 Task: Select the criteria, "date is between".
Action: Mouse moved to (200, 92)
Screenshot: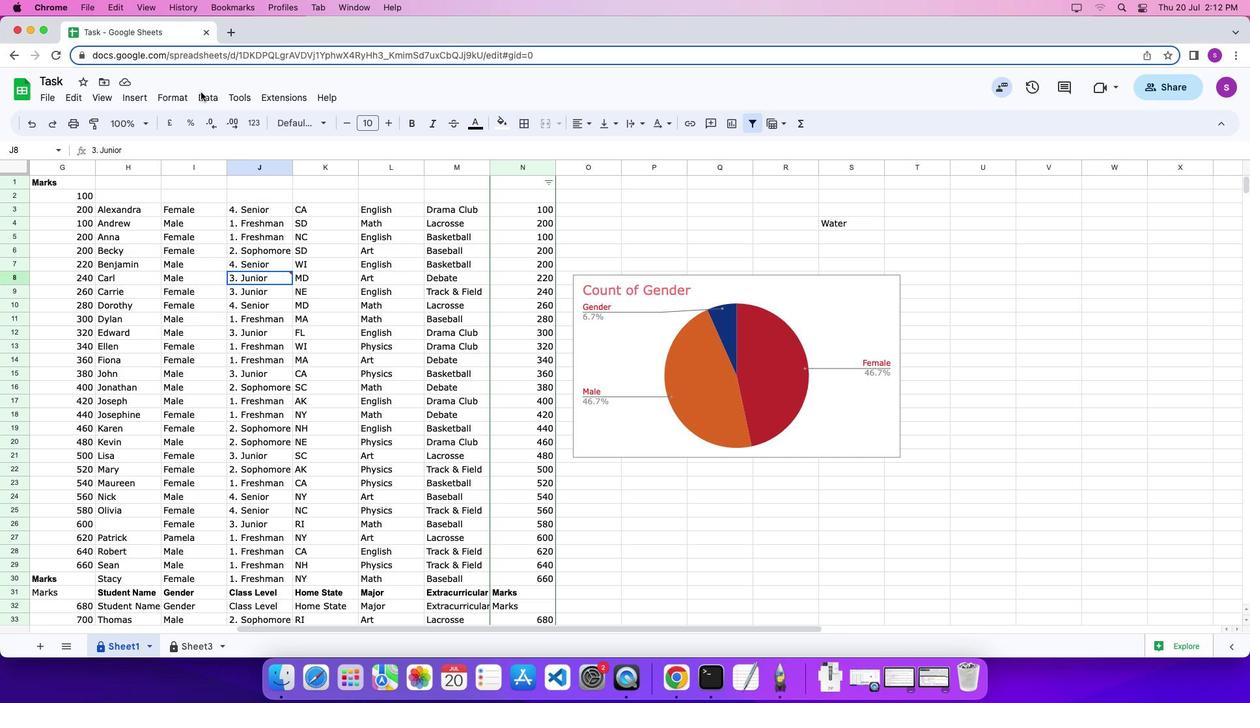 
Action: Mouse pressed left at (200, 92)
Screenshot: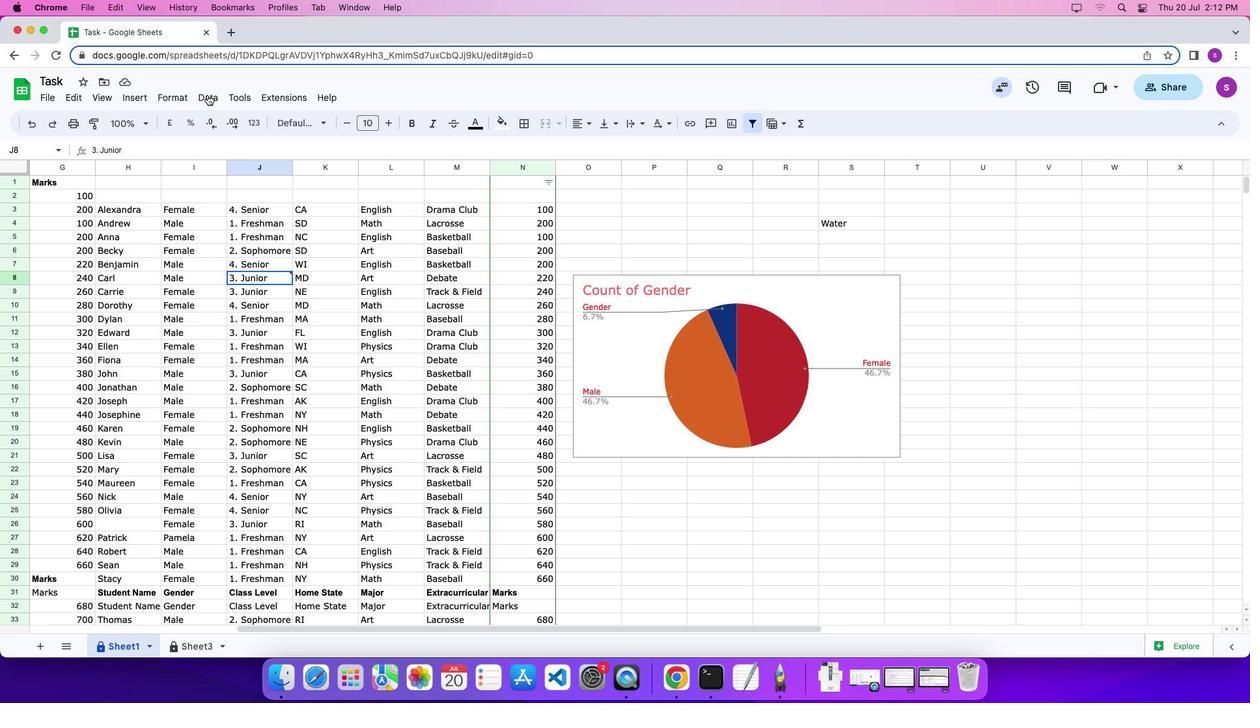 
Action: Mouse moved to (209, 95)
Screenshot: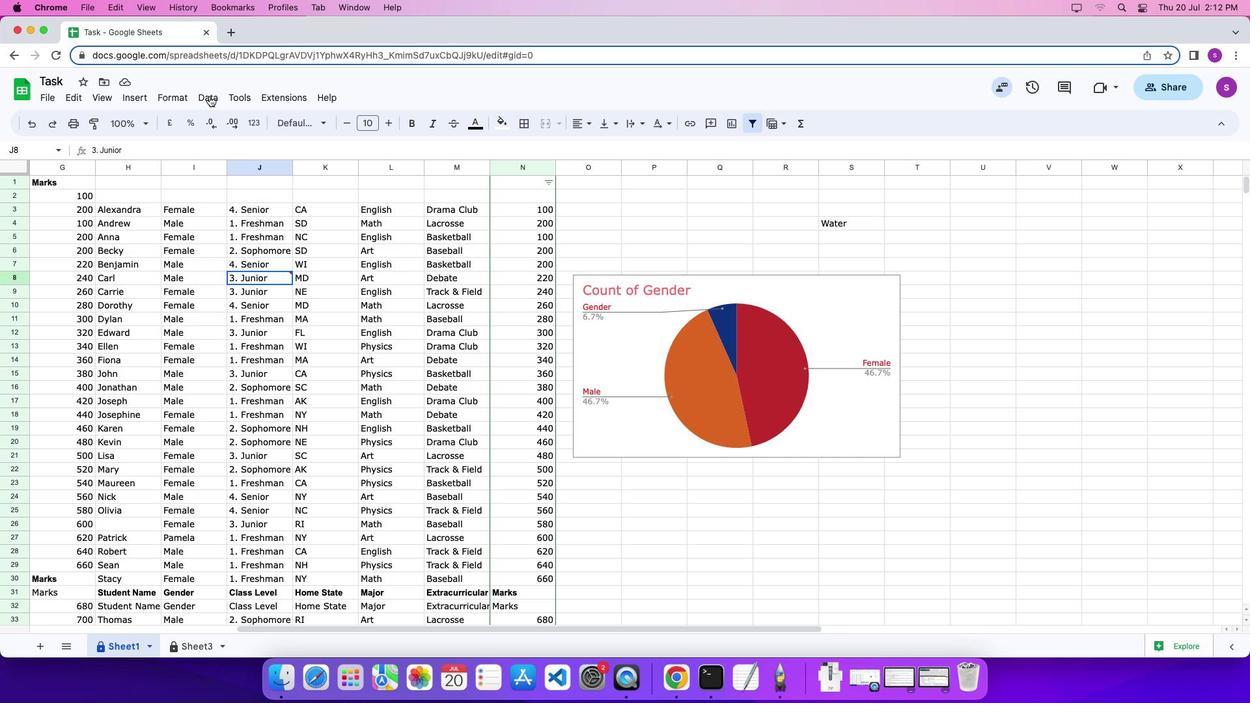 
Action: Mouse pressed left at (209, 95)
Screenshot: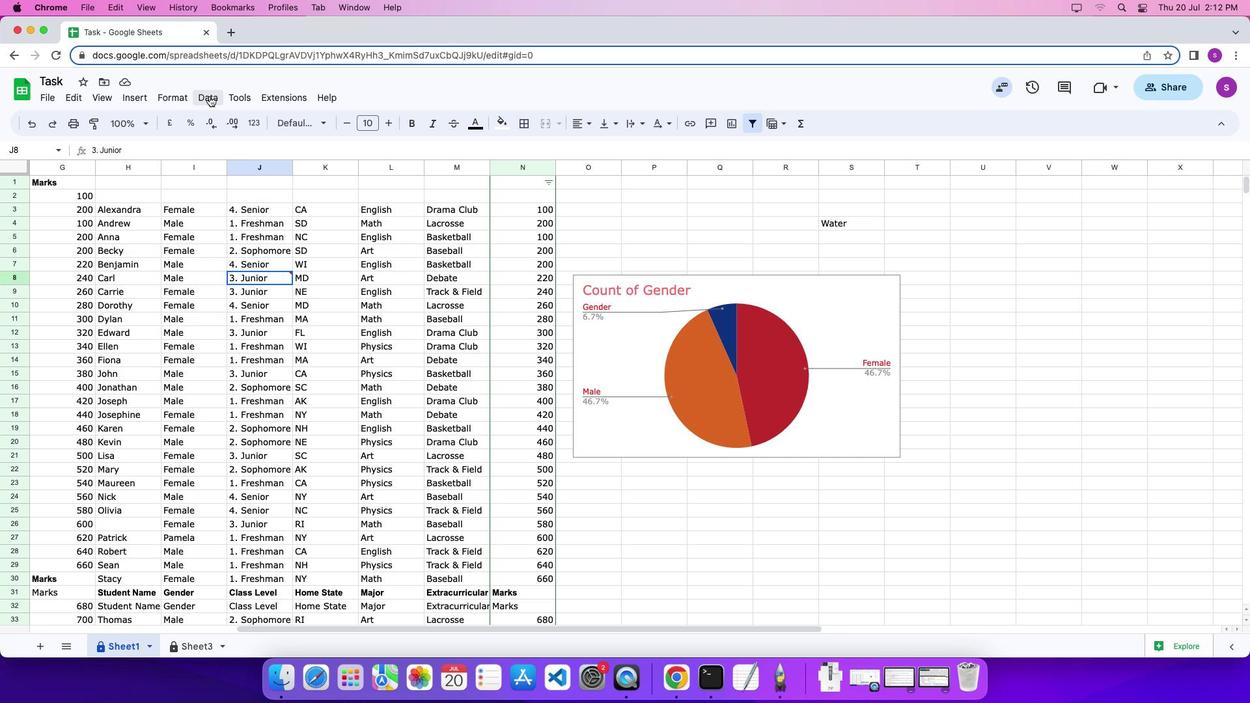 
Action: Mouse moved to (248, 360)
Screenshot: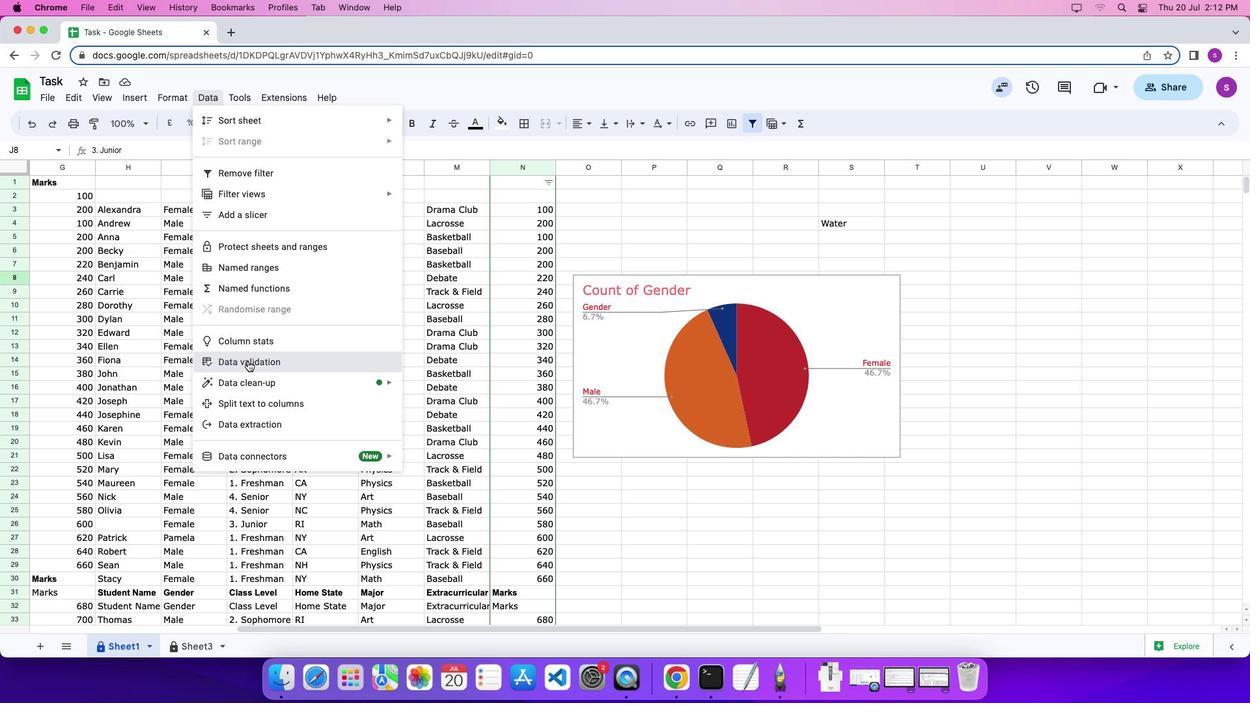 
Action: Mouse pressed left at (248, 360)
Screenshot: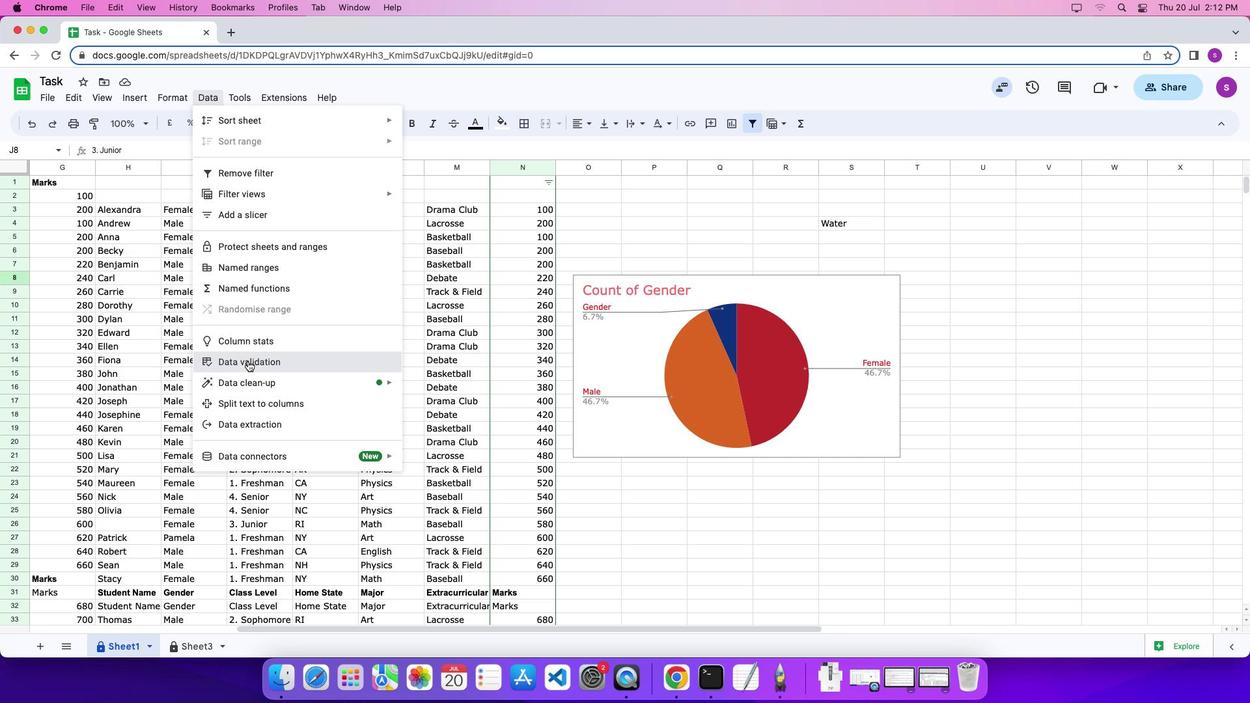 
Action: Mouse moved to (1187, 326)
Screenshot: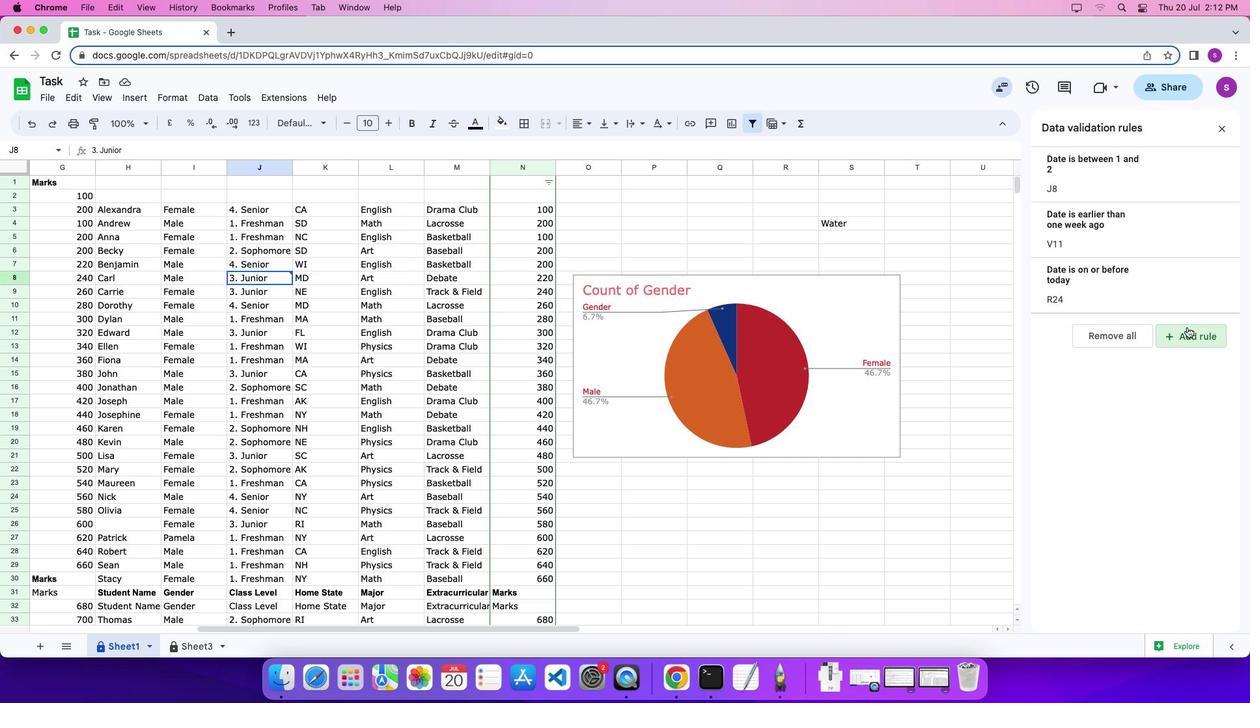 
Action: Mouse pressed left at (1187, 326)
Screenshot: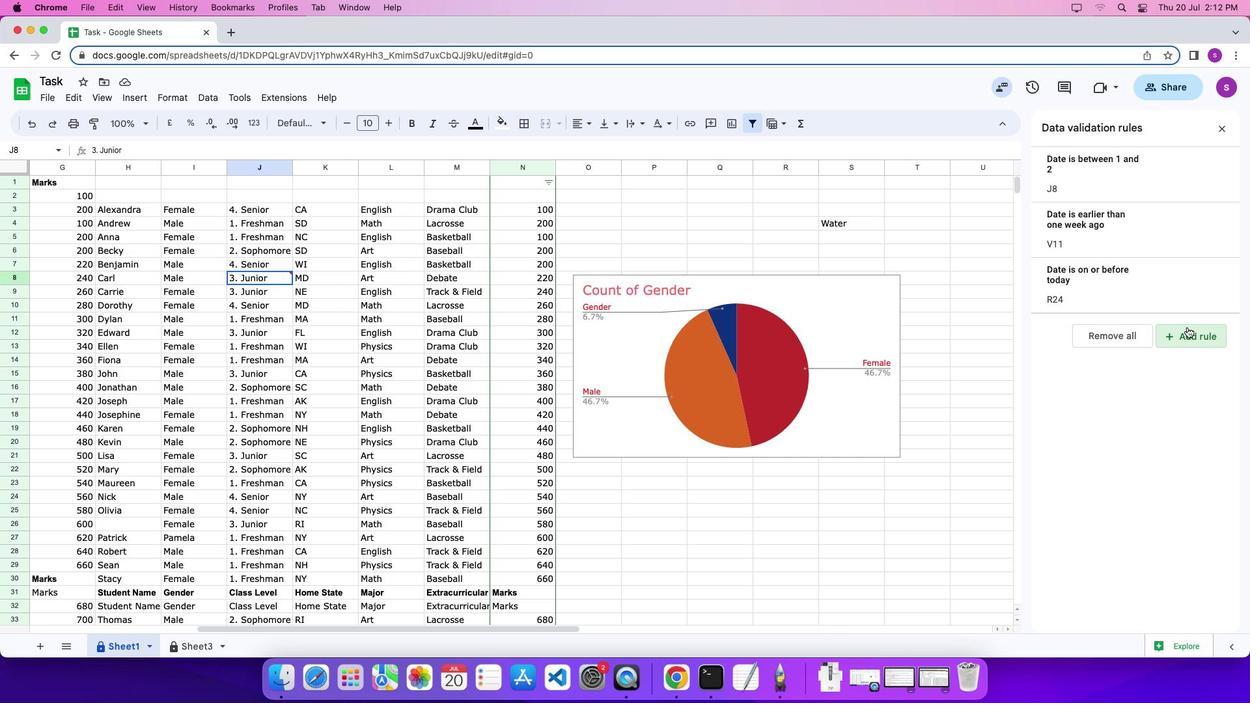 
Action: Mouse moved to (1158, 242)
Screenshot: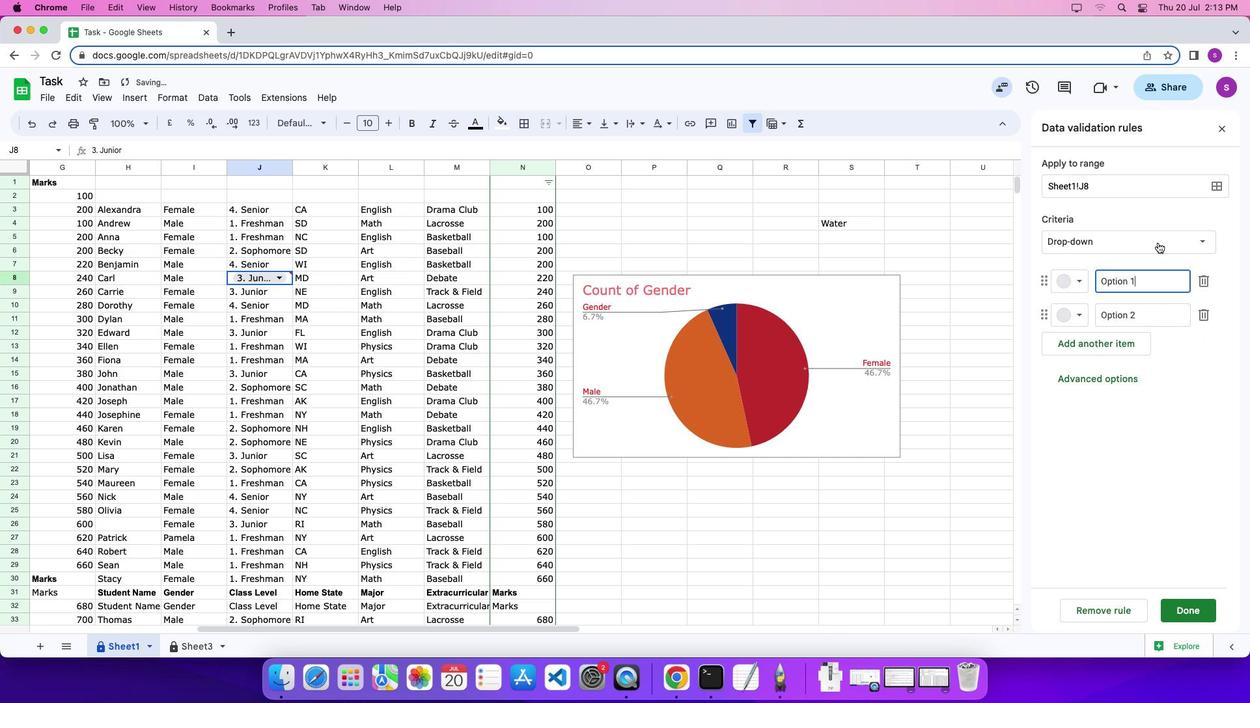 
Action: Mouse pressed left at (1158, 242)
Screenshot: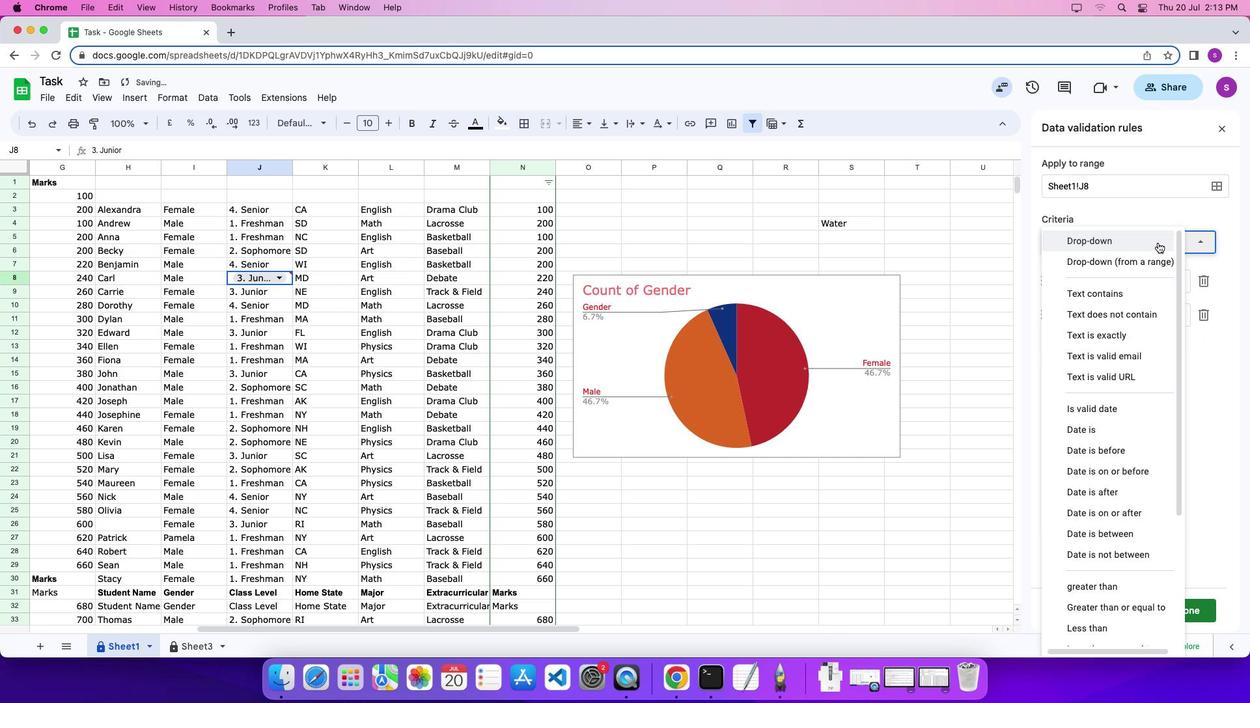 
Action: Mouse moved to (1126, 530)
Screenshot: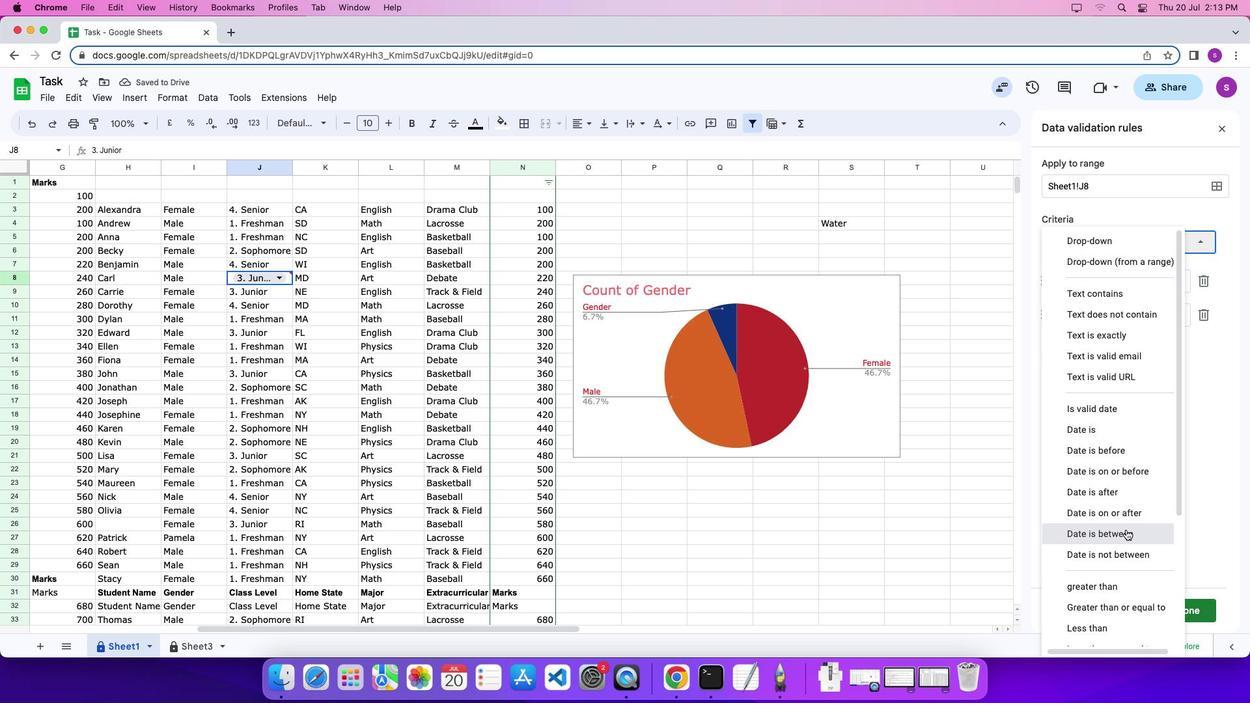 
Action: Mouse pressed left at (1126, 530)
Screenshot: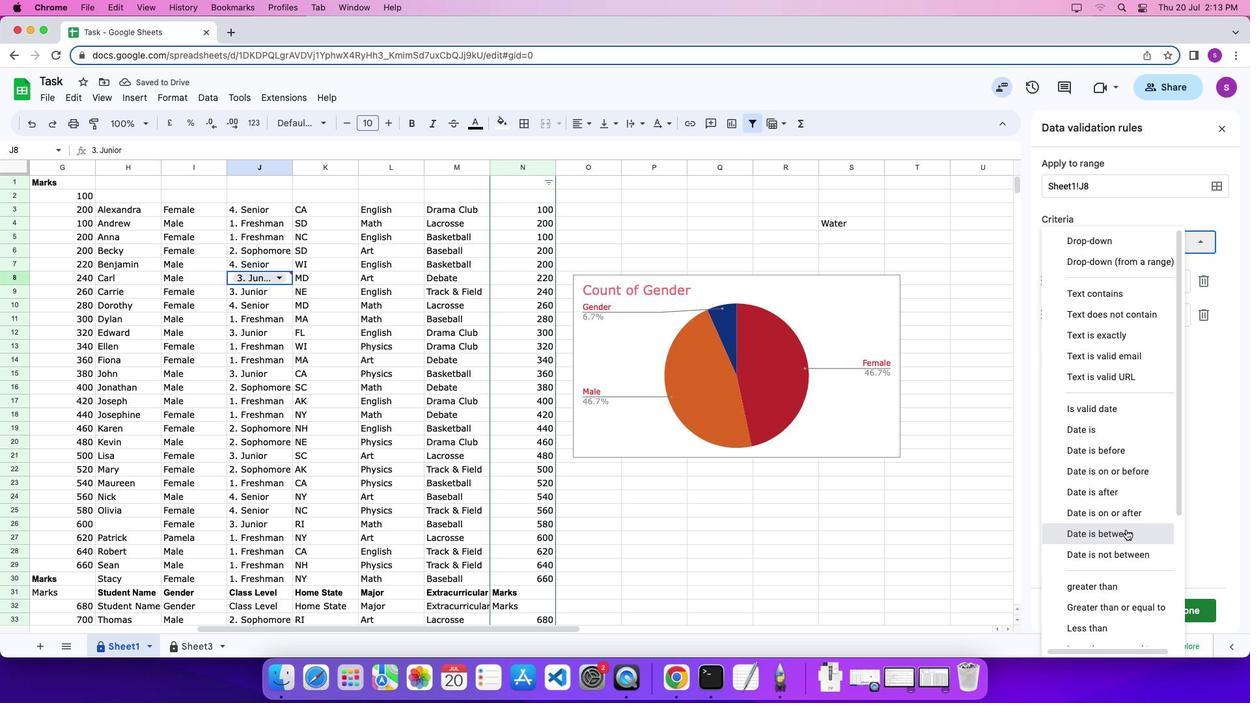 
Action: Mouse moved to (1081, 280)
Screenshot: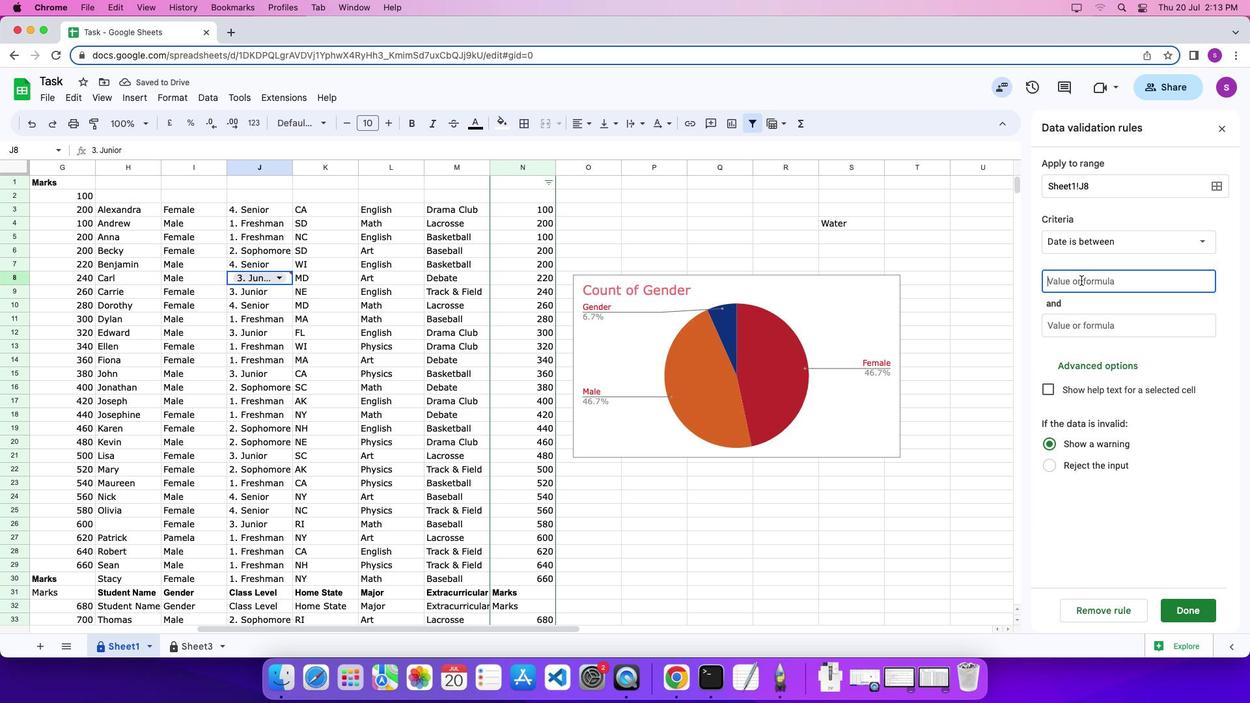 
Action: Mouse pressed left at (1081, 280)
Screenshot: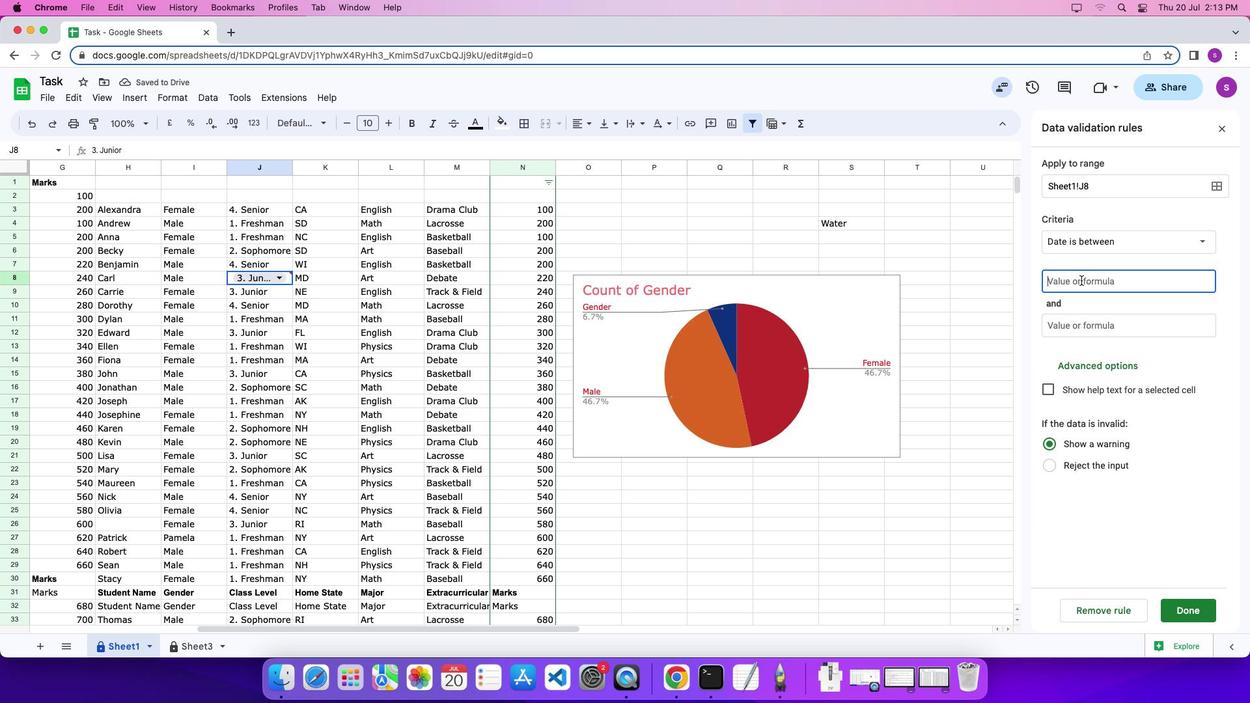 
Action: Key pressed '5'
Screenshot: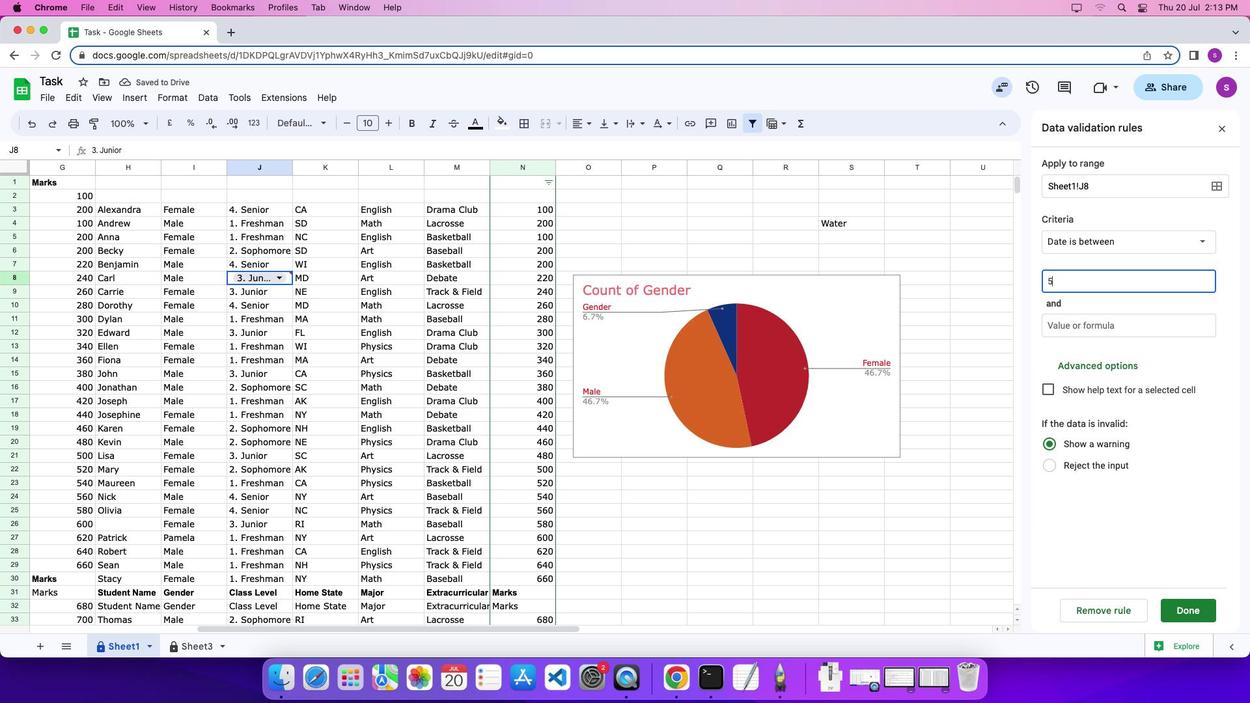 
Action: Mouse moved to (1100, 322)
Screenshot: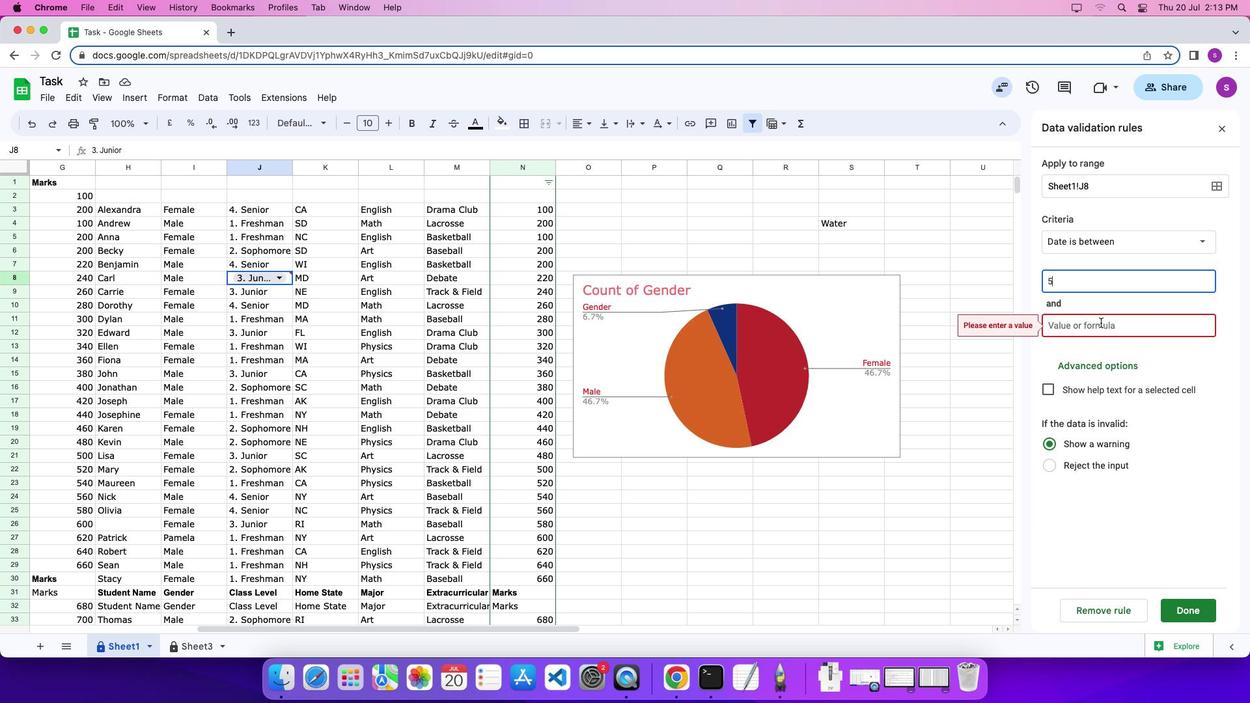 
Action: Mouse pressed left at (1100, 322)
Screenshot: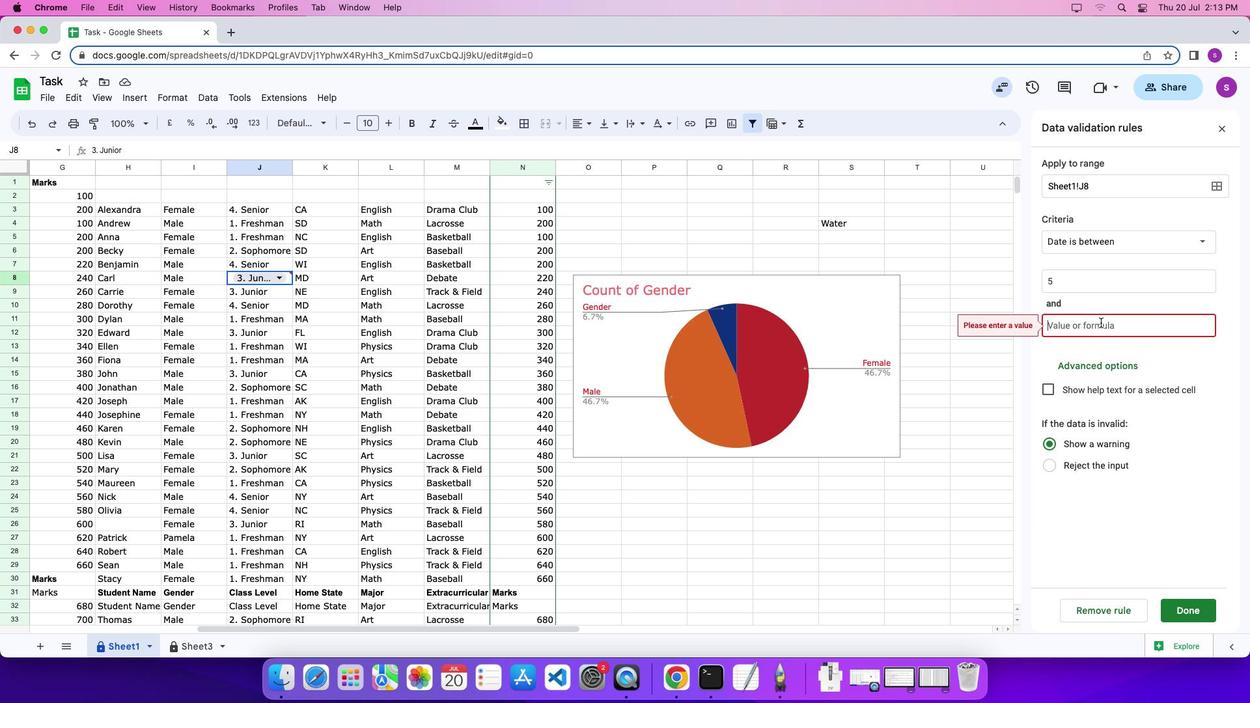 
Action: Key pressed '1''2'
Screenshot: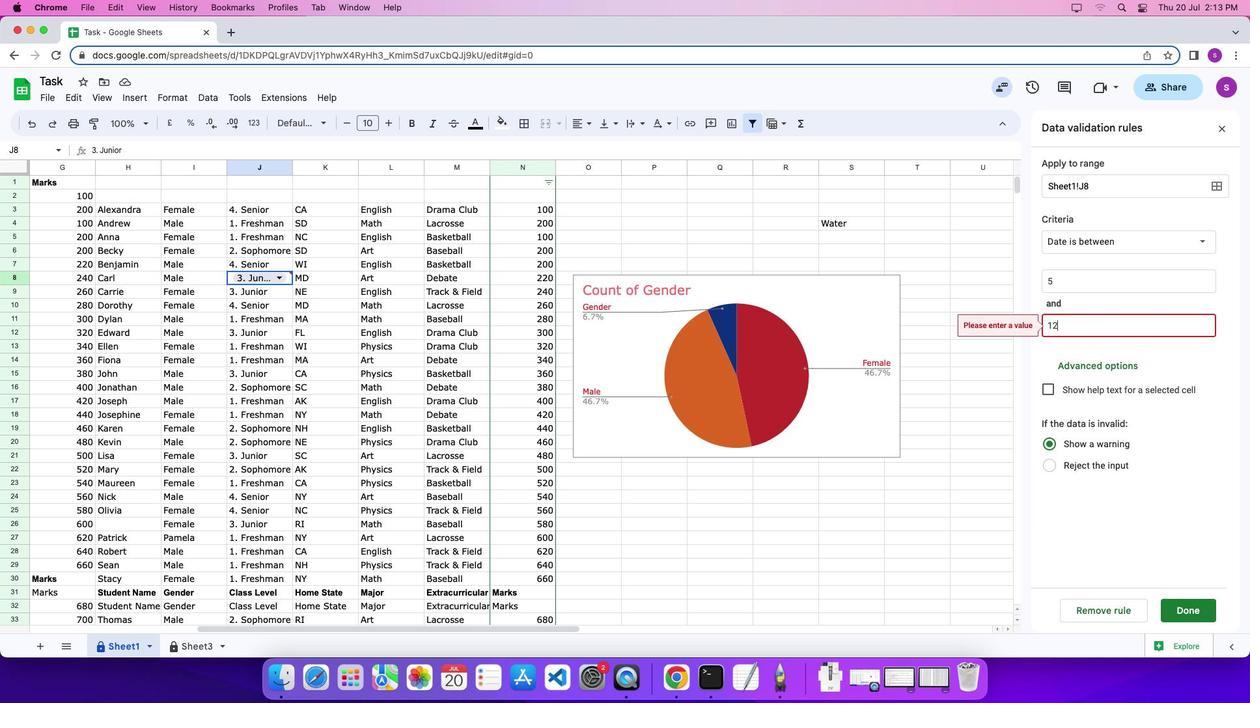 
Action: Mouse moved to (1183, 612)
Screenshot: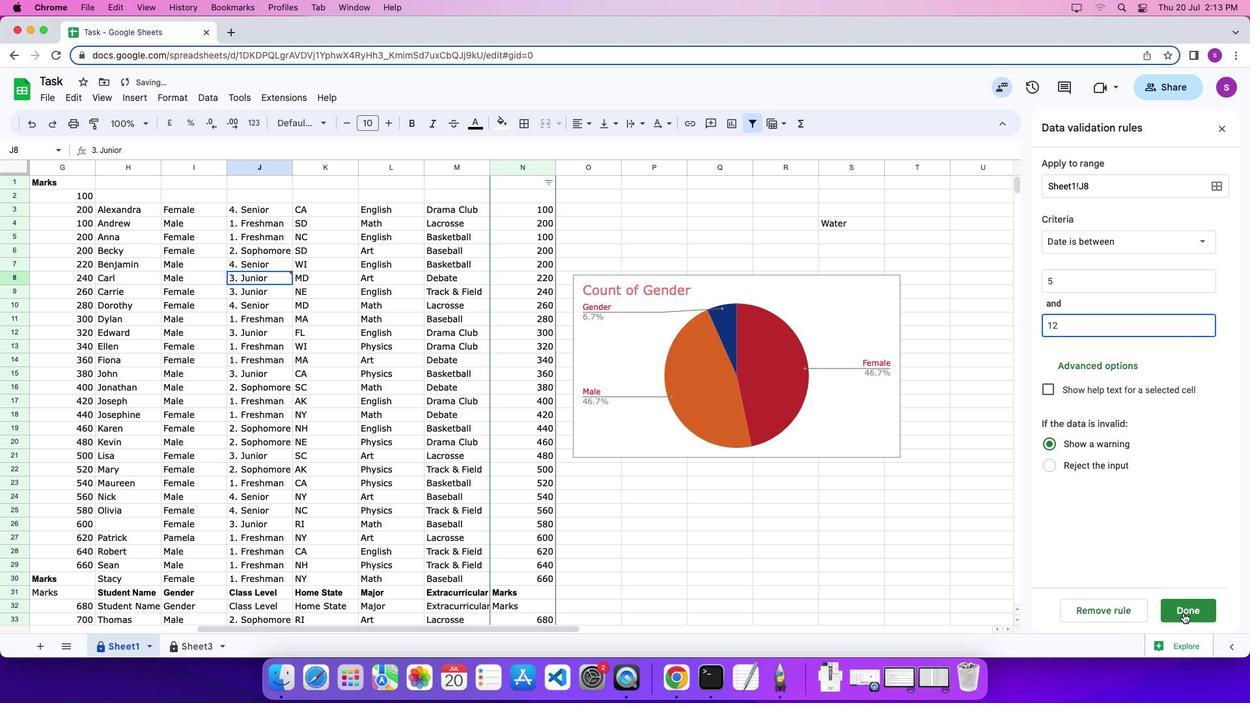 
Action: Mouse pressed left at (1183, 612)
Screenshot: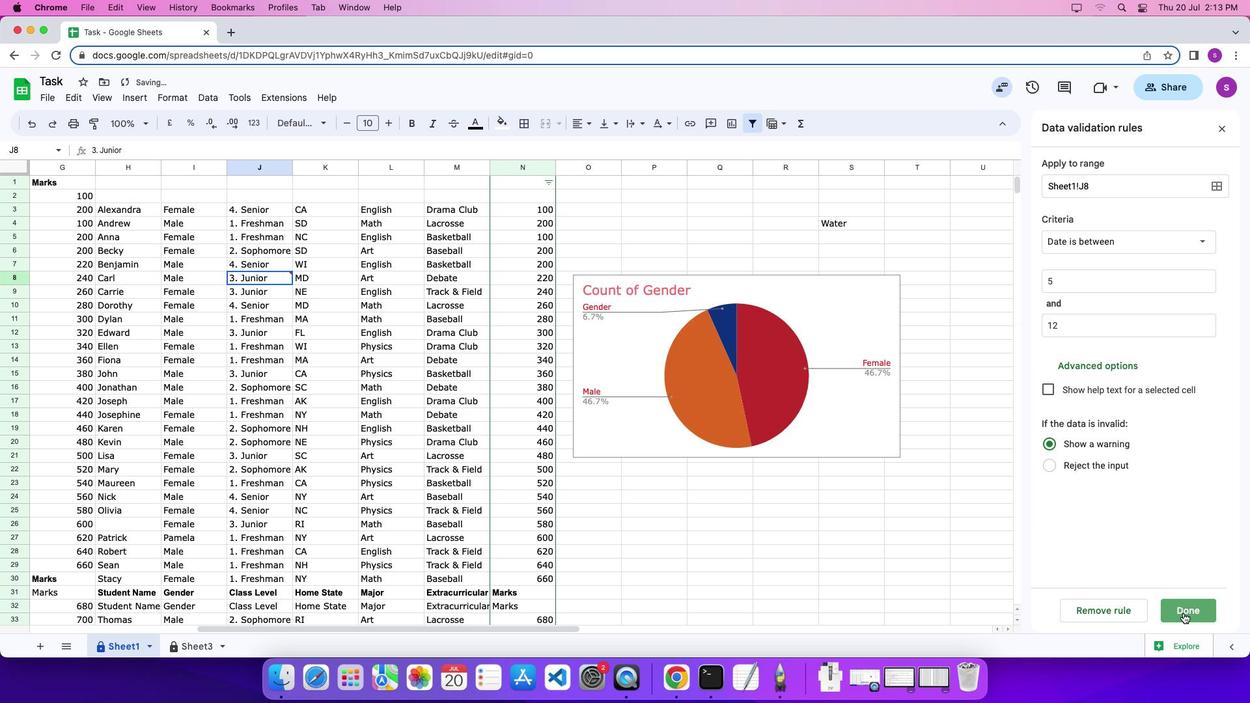 
Action: Mouse moved to (1183, 613)
Screenshot: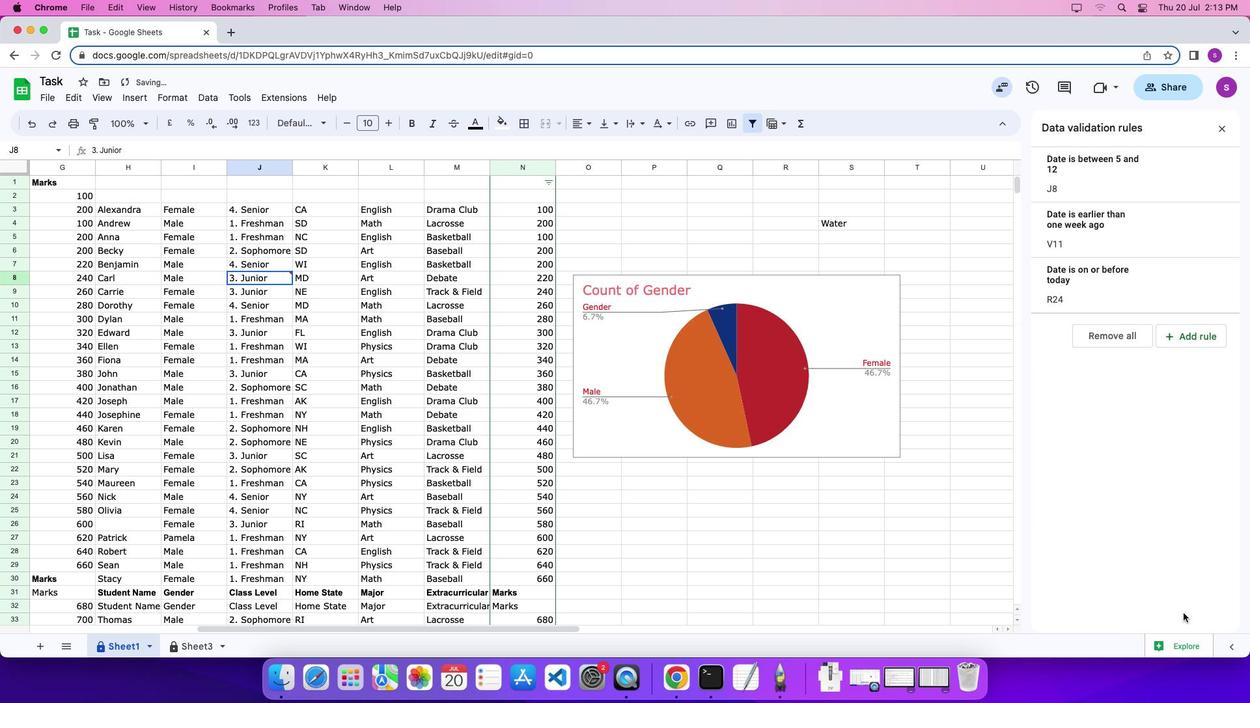 
